 Task: Choose the host language as Italian.
Action: Mouse moved to (927, 138)
Screenshot: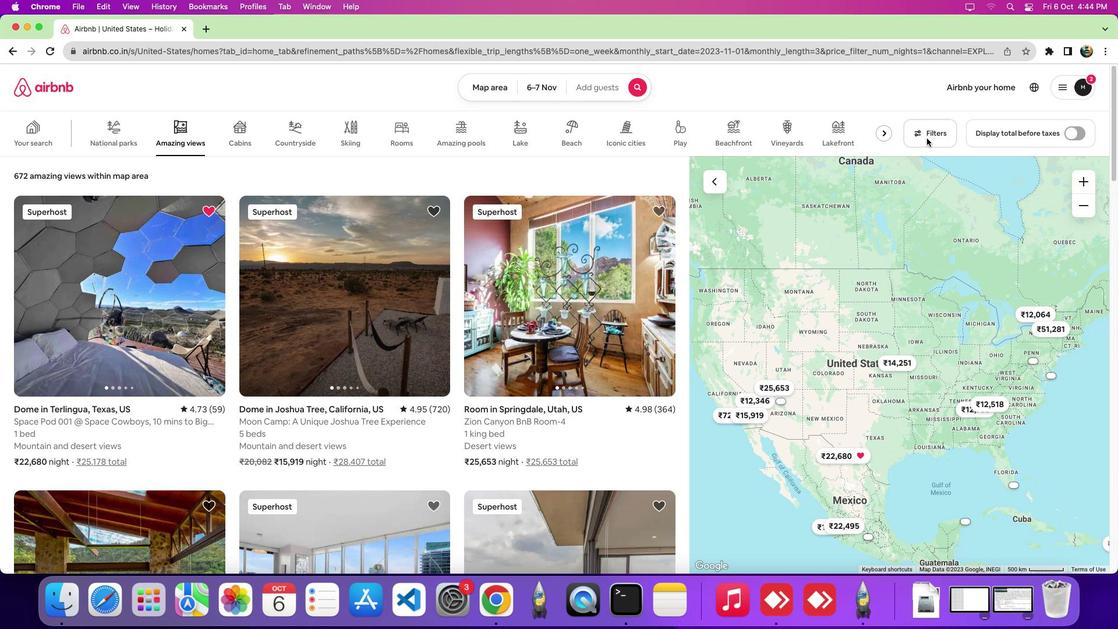 
Action: Mouse pressed left at (927, 138)
Screenshot: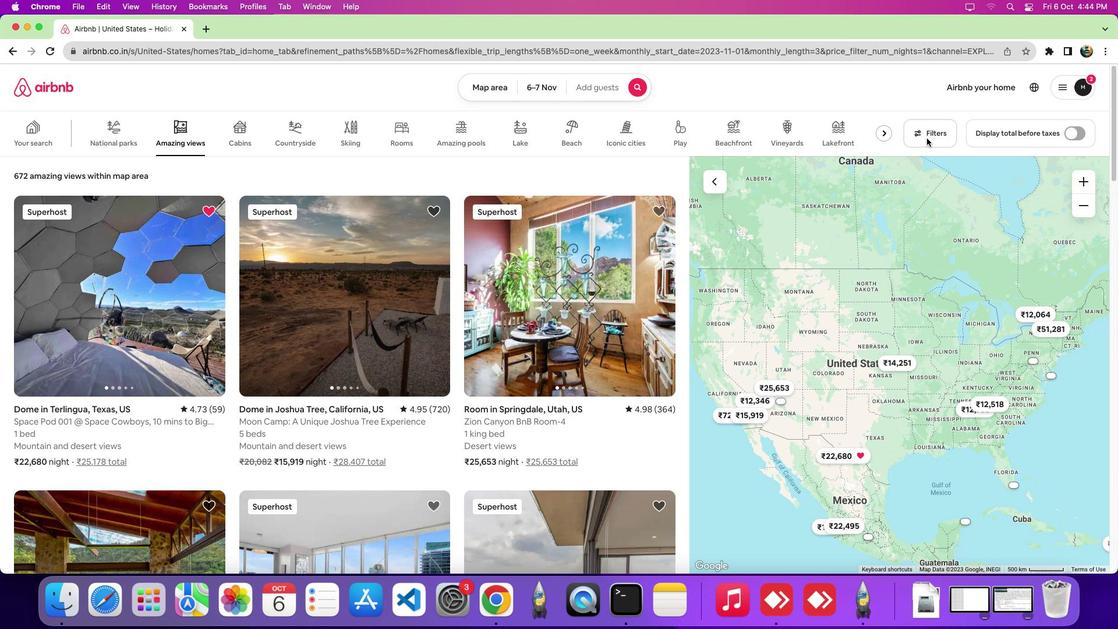 
Action: Mouse pressed left at (927, 138)
Screenshot: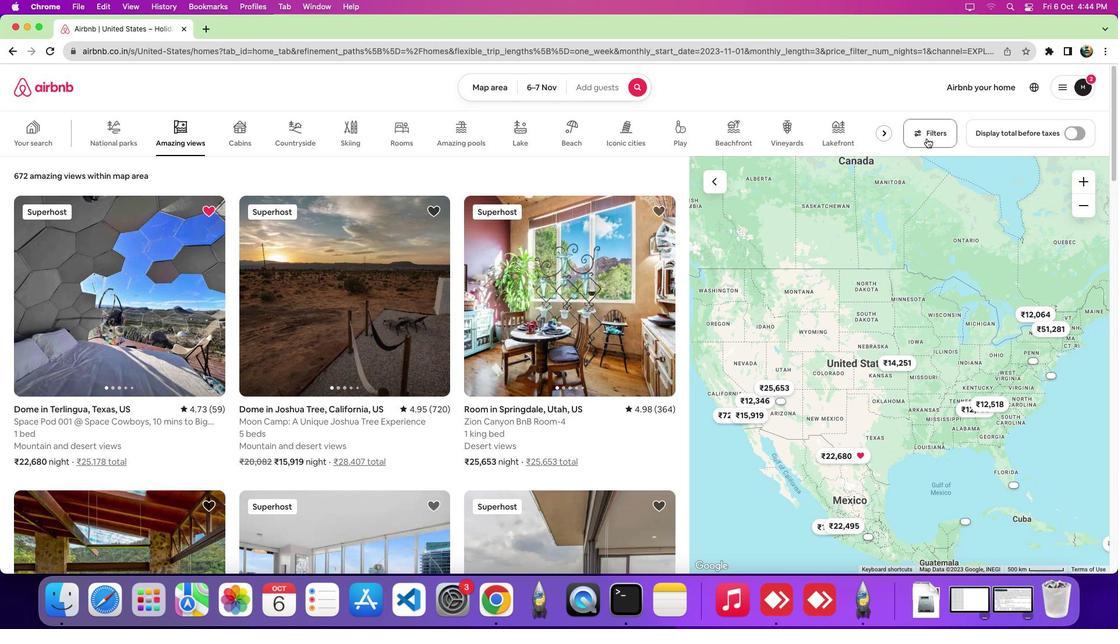 
Action: Mouse moved to (552, 202)
Screenshot: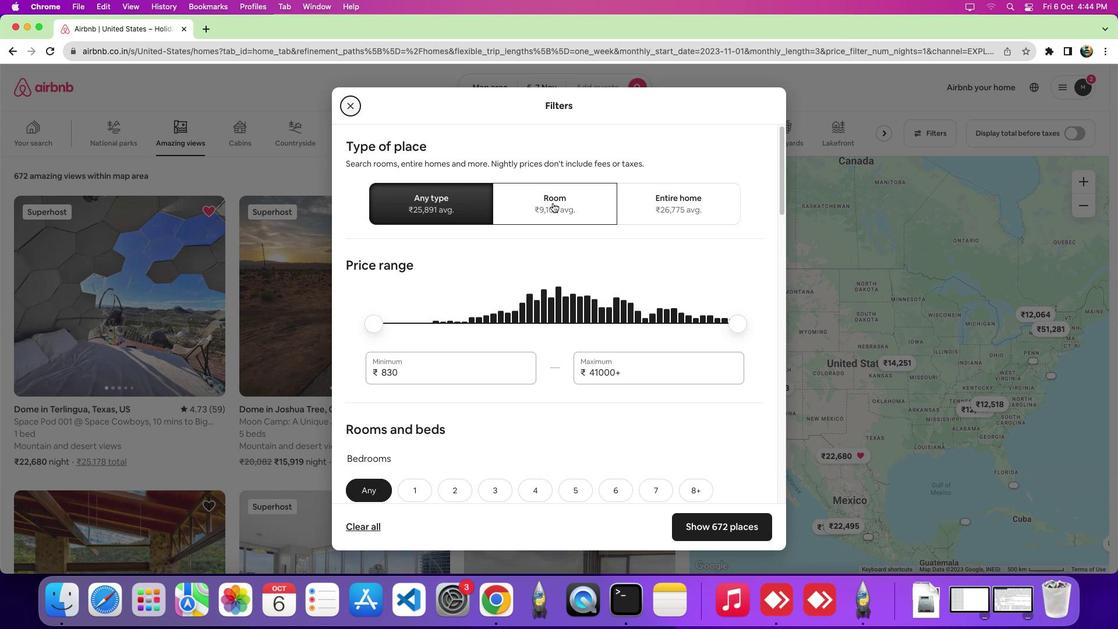 
Action: Mouse pressed left at (552, 202)
Screenshot: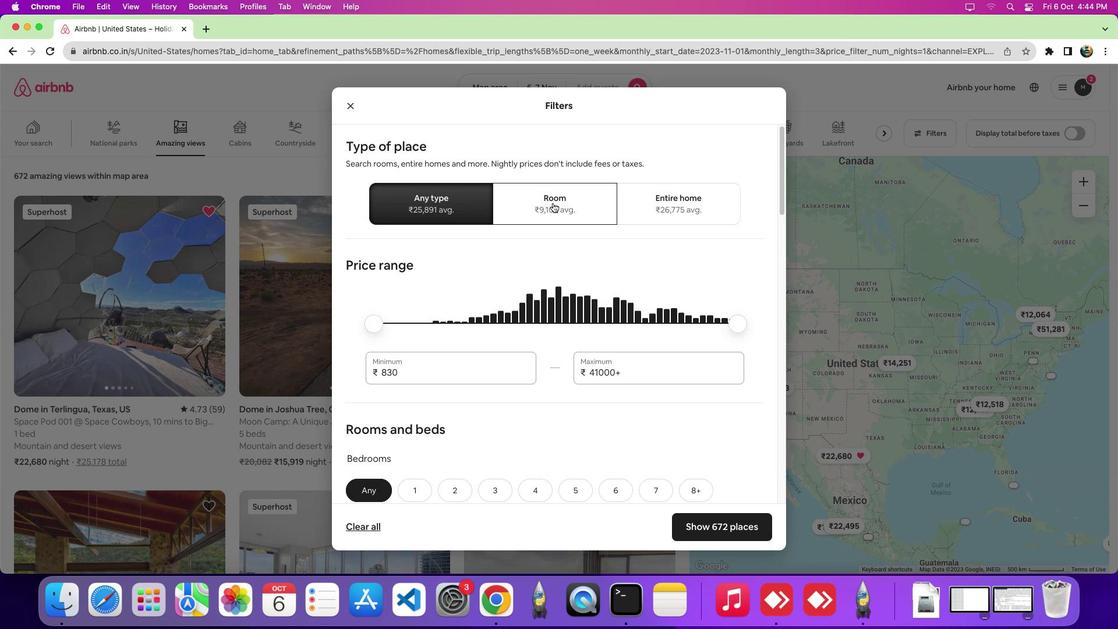 
Action: Mouse moved to (558, 423)
Screenshot: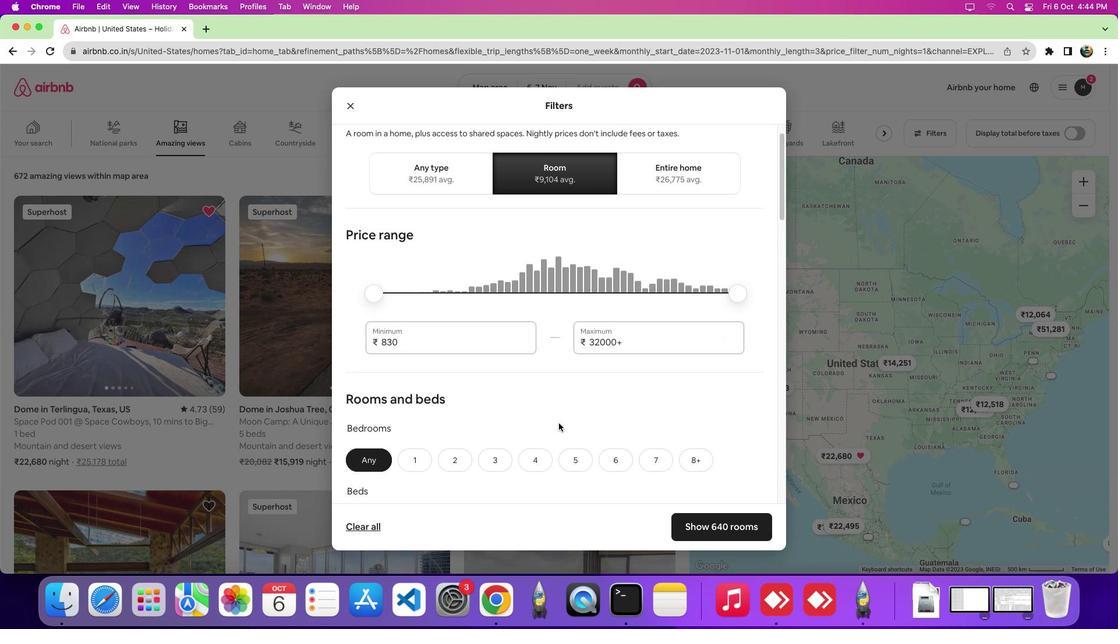 
Action: Mouse scrolled (558, 423) with delta (0, 0)
Screenshot: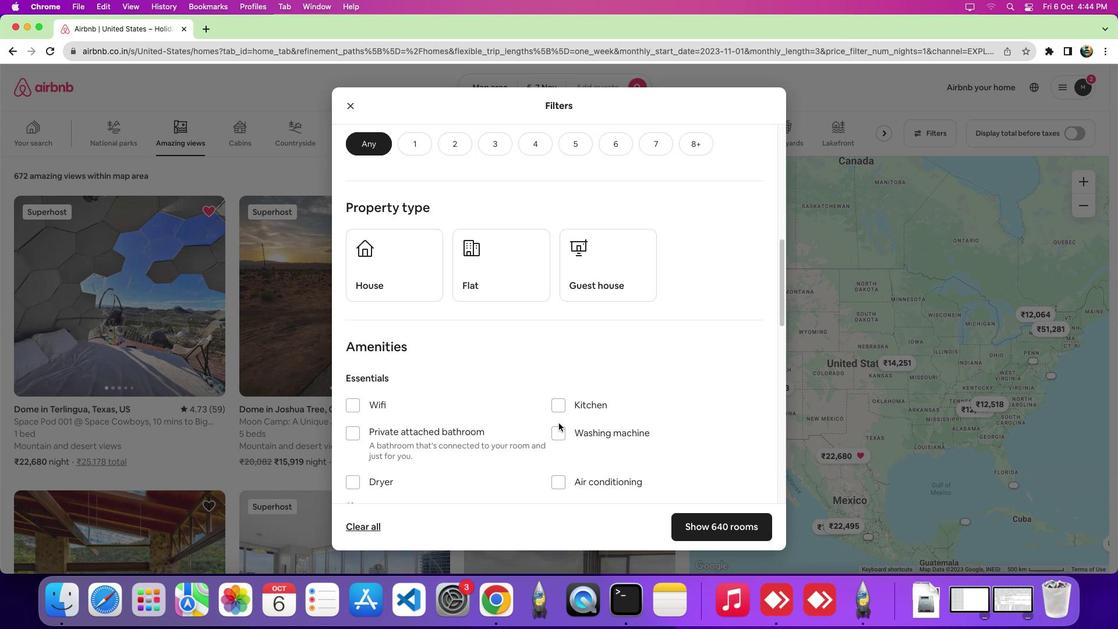 
Action: Mouse scrolled (558, 423) with delta (0, -1)
Screenshot: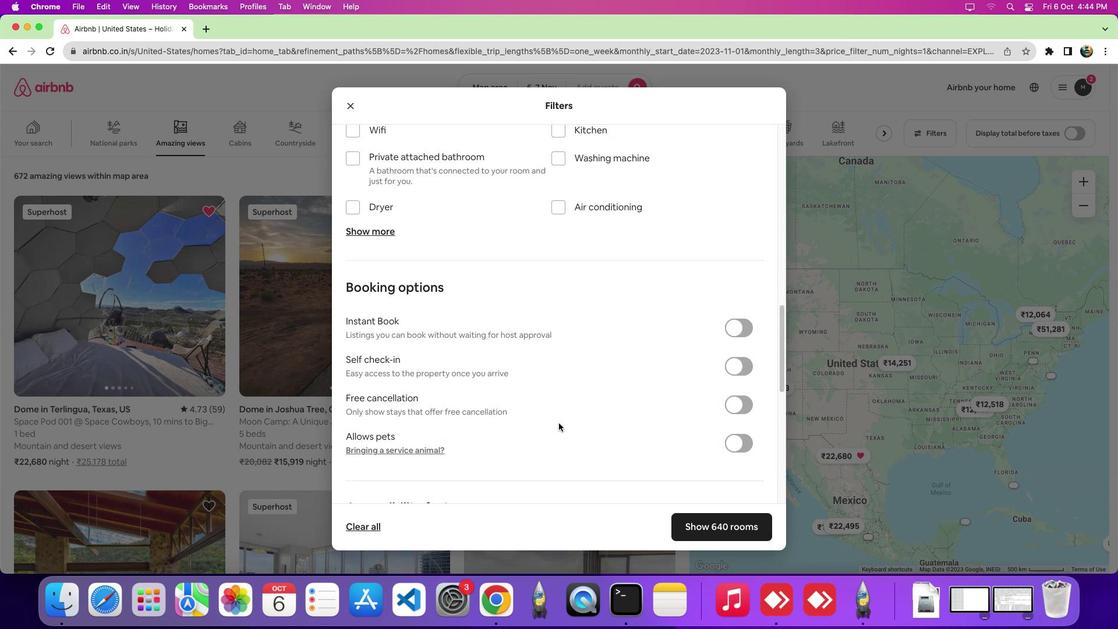 
Action: Mouse scrolled (558, 423) with delta (0, -5)
Screenshot: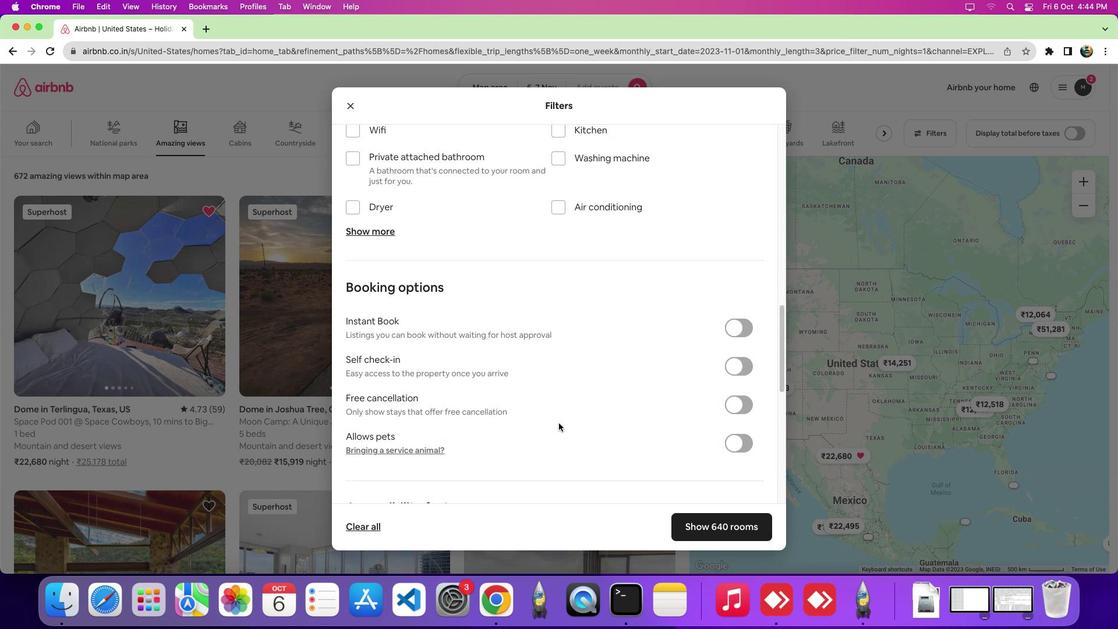 
Action: Mouse scrolled (558, 423) with delta (0, -7)
Screenshot: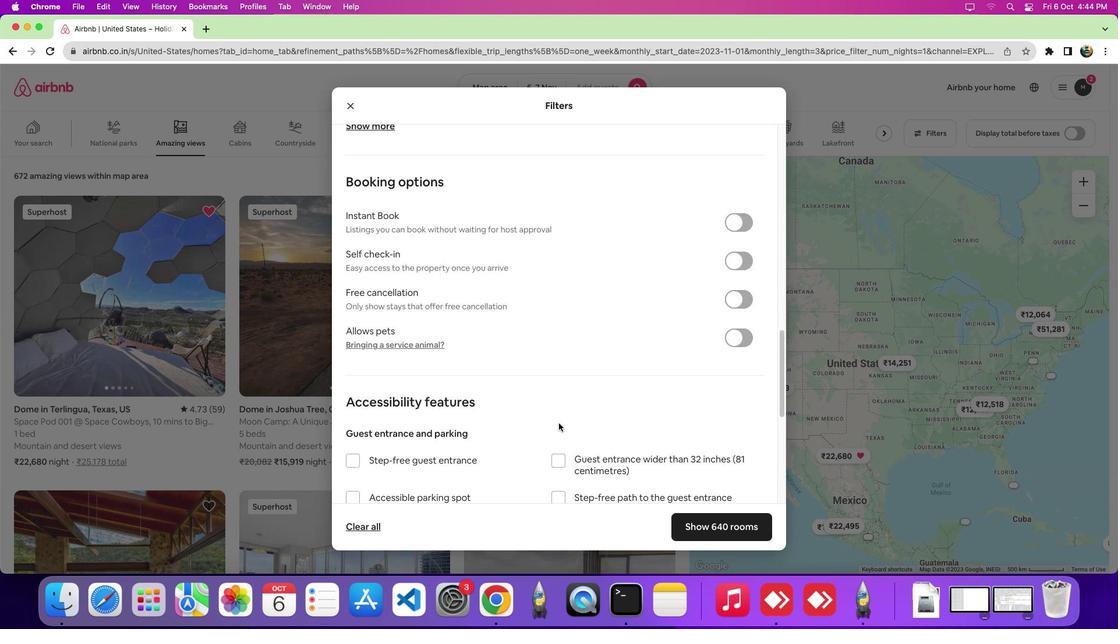 
Action: Mouse scrolled (558, 423) with delta (0, -8)
Screenshot: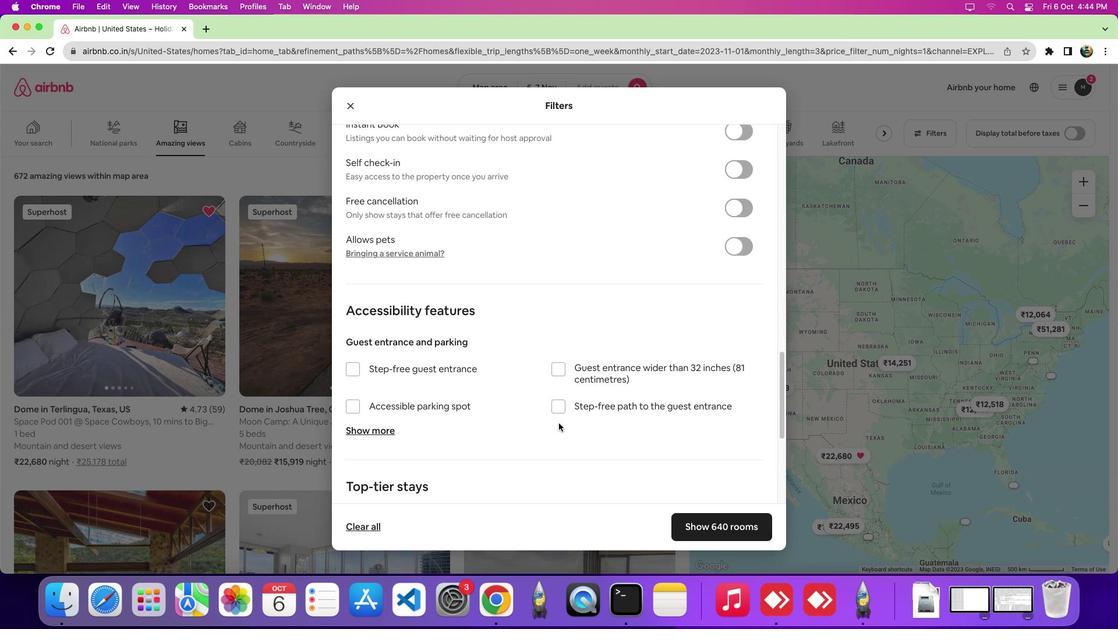 
Action: Mouse scrolled (558, 423) with delta (0, 0)
Screenshot: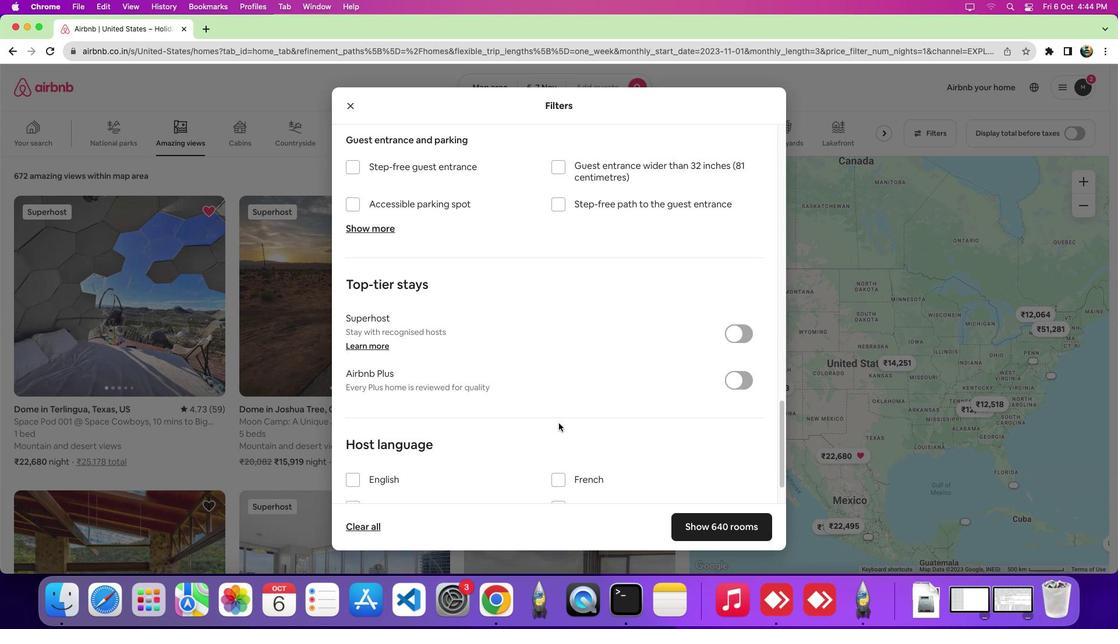 
Action: Mouse scrolled (558, 423) with delta (0, -1)
Screenshot: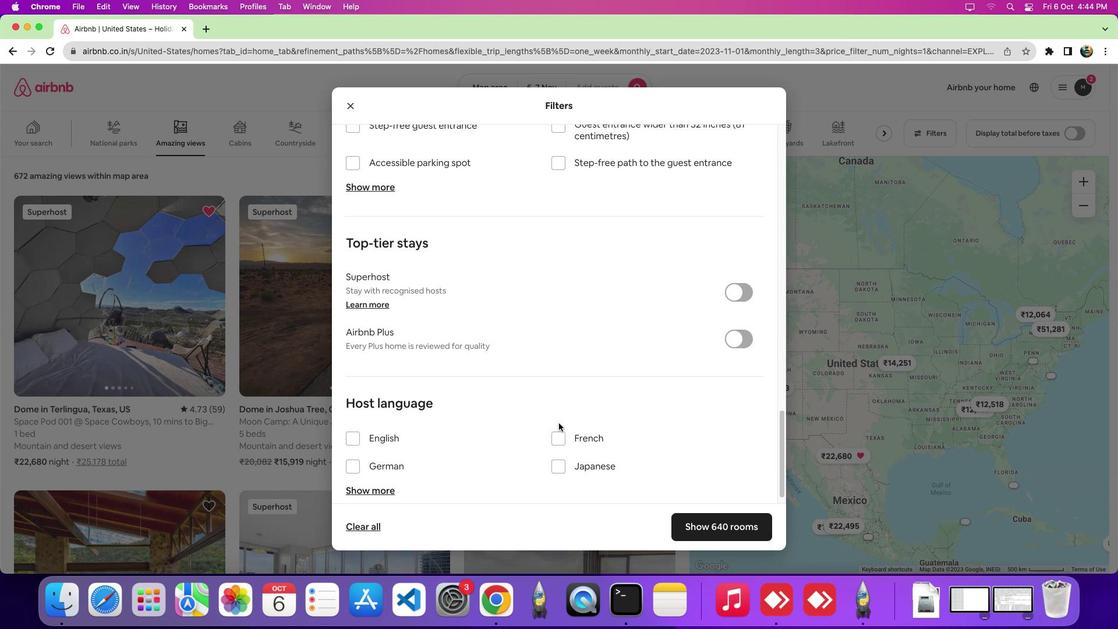 
Action: Mouse scrolled (558, 423) with delta (0, -5)
Screenshot: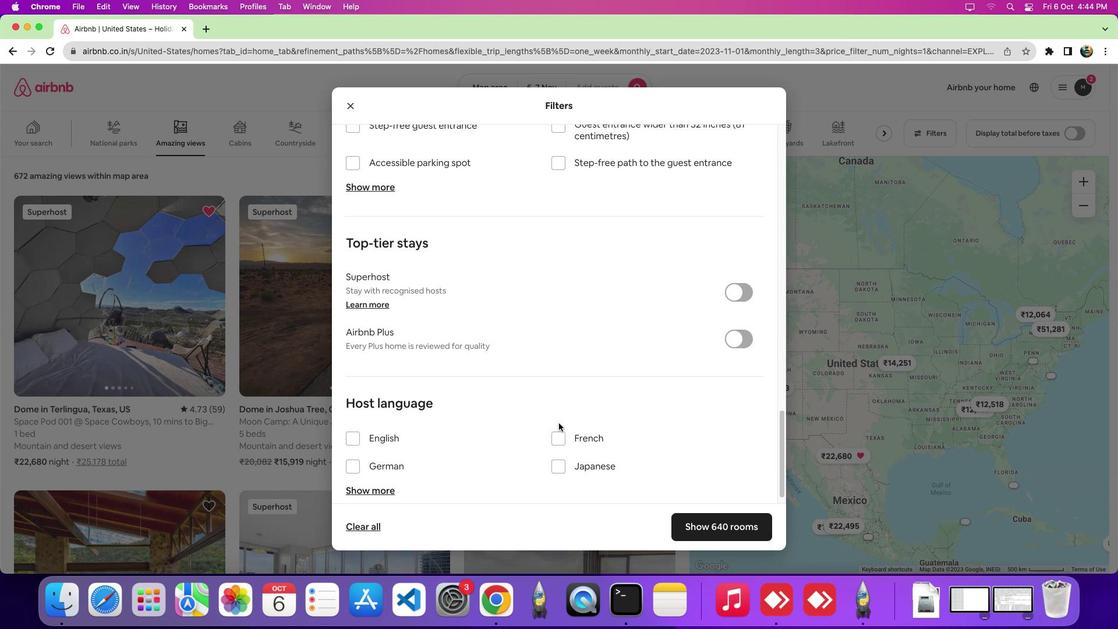 
Action: Mouse scrolled (558, 423) with delta (0, -8)
Screenshot: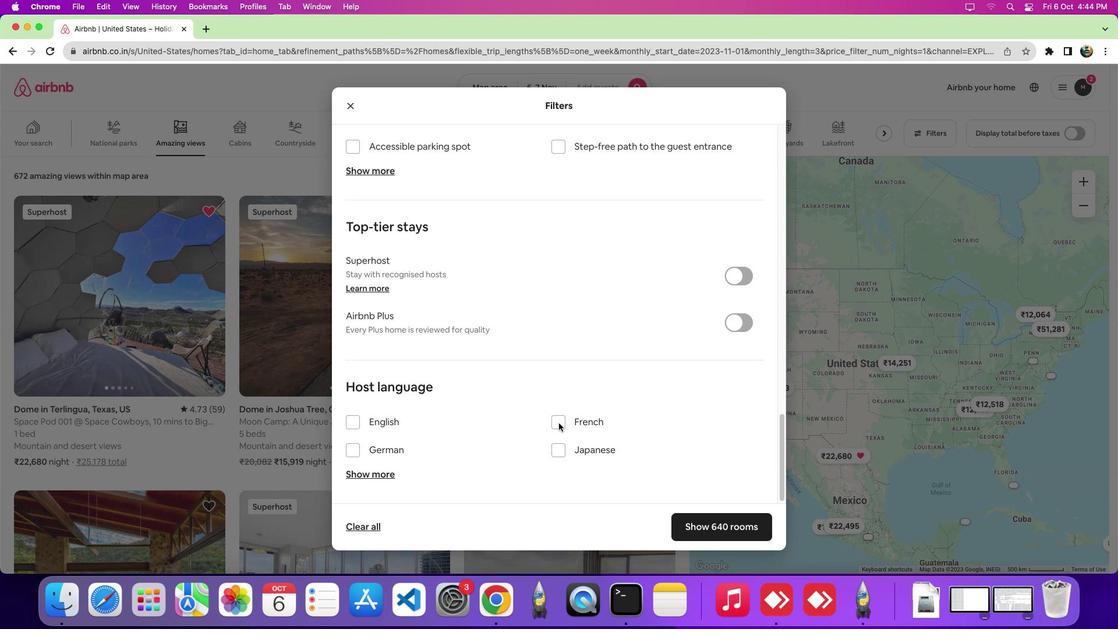 
Action: Mouse scrolled (558, 423) with delta (0, -8)
Screenshot: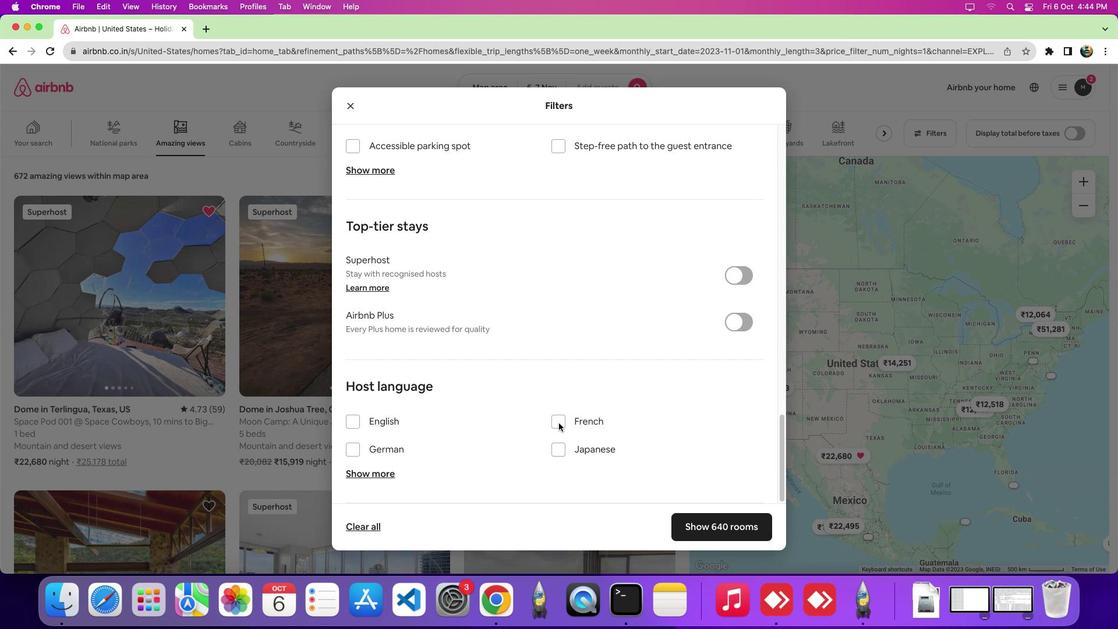 
Action: Mouse moved to (549, 429)
Screenshot: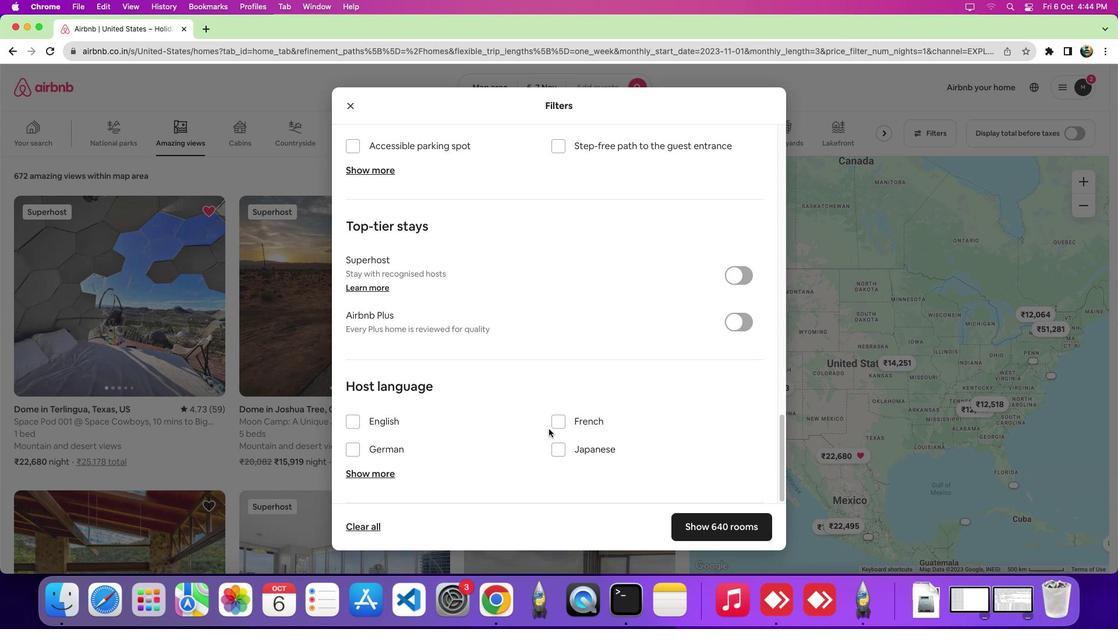 
Action: Mouse scrolled (549, 429) with delta (0, 0)
Screenshot: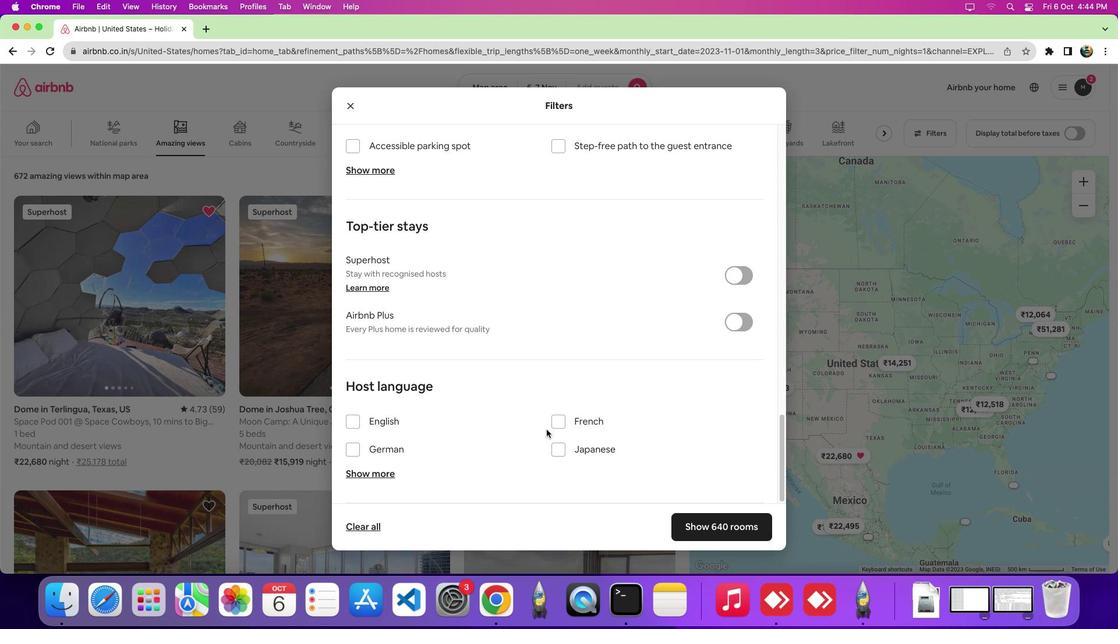 
Action: Mouse scrolled (549, 429) with delta (0, -1)
Screenshot: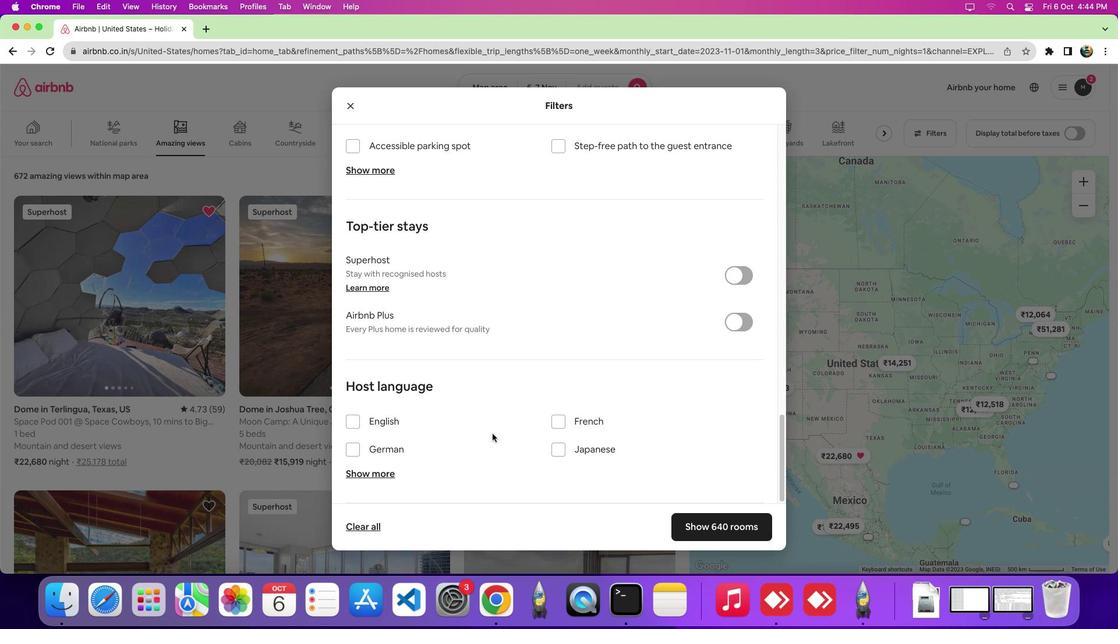 
Action: Mouse scrolled (549, 429) with delta (0, -4)
Screenshot: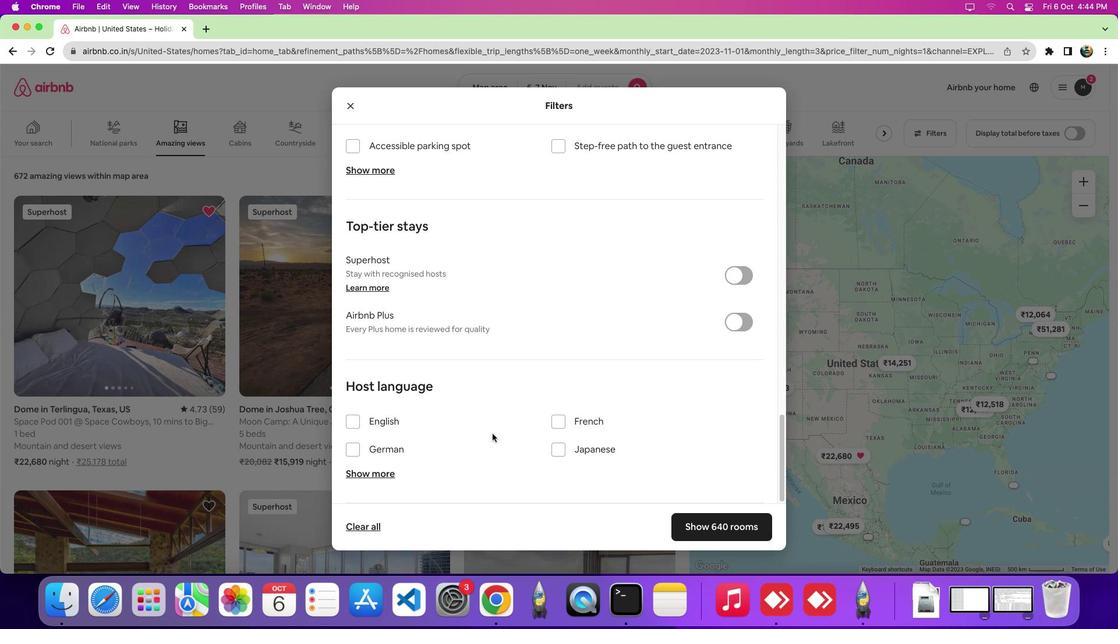 
Action: Mouse scrolled (549, 429) with delta (0, -6)
Screenshot: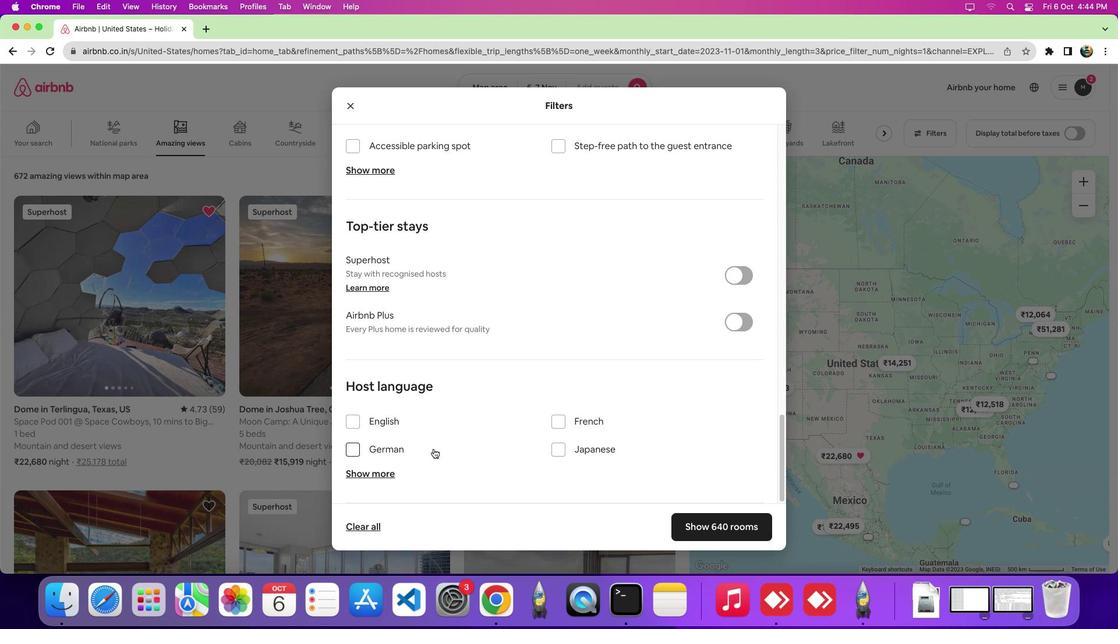 
Action: Mouse moved to (370, 475)
Screenshot: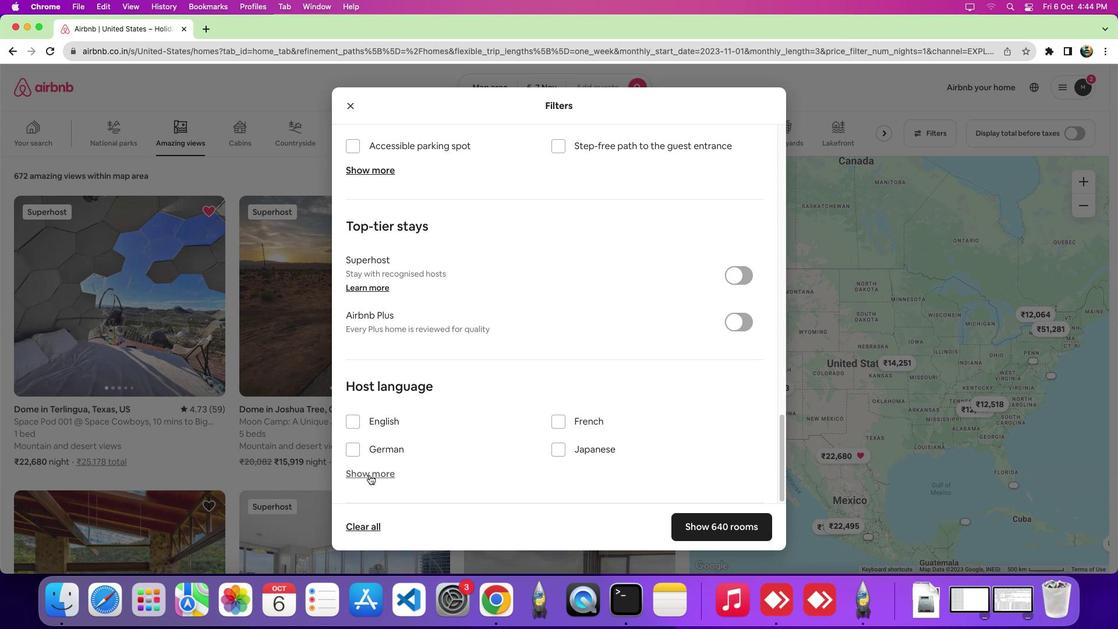 
Action: Mouse pressed left at (370, 475)
Screenshot: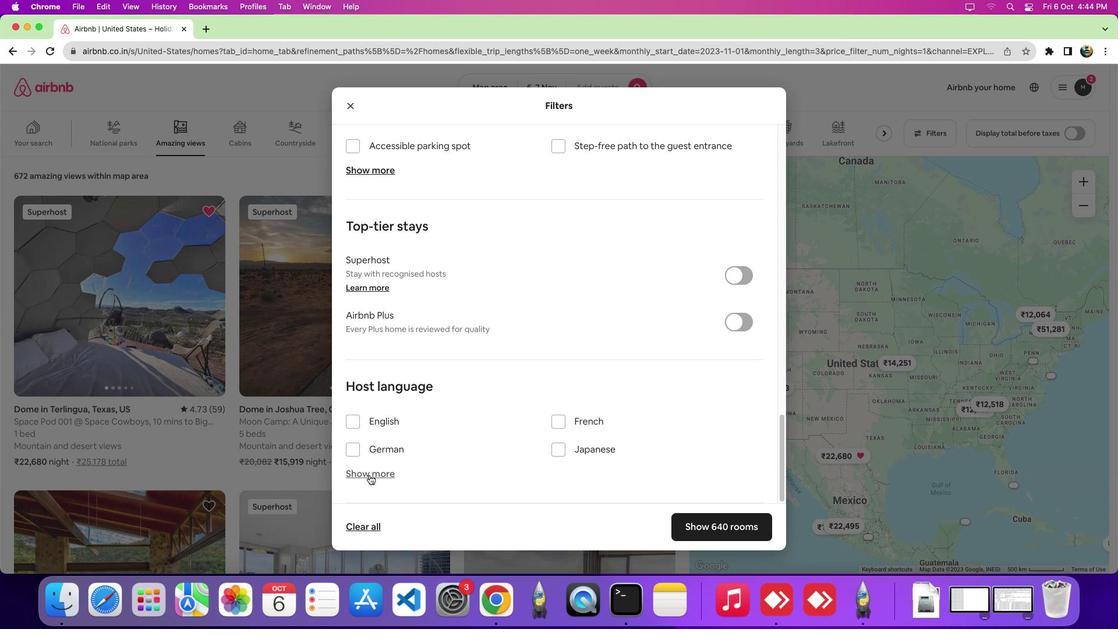 
Action: Mouse moved to (466, 459)
Screenshot: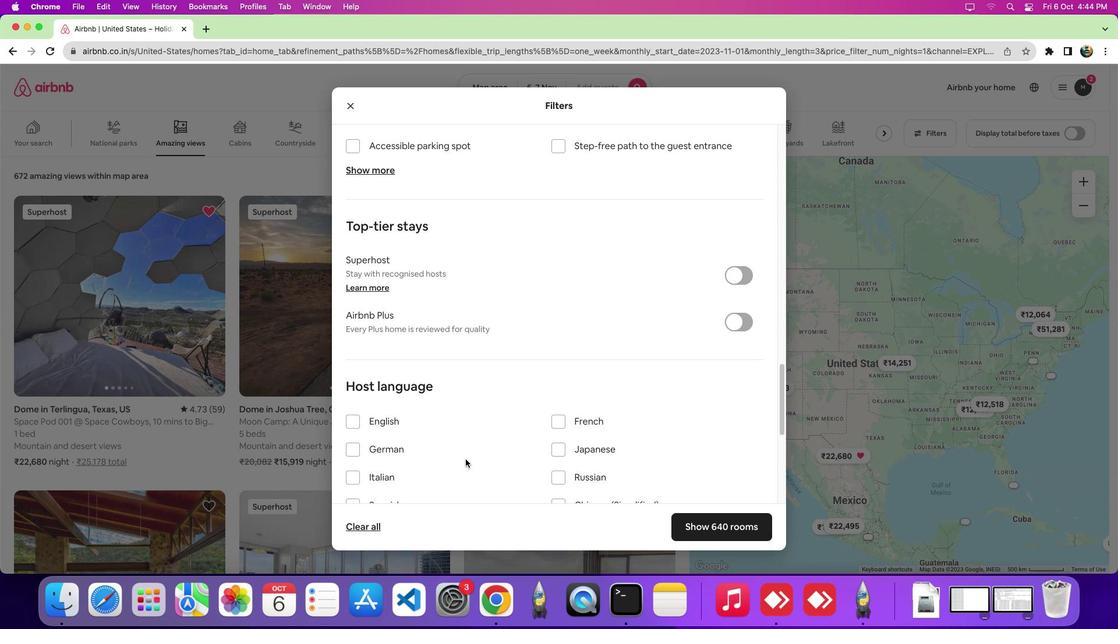
Action: Mouse scrolled (466, 459) with delta (0, 0)
Screenshot: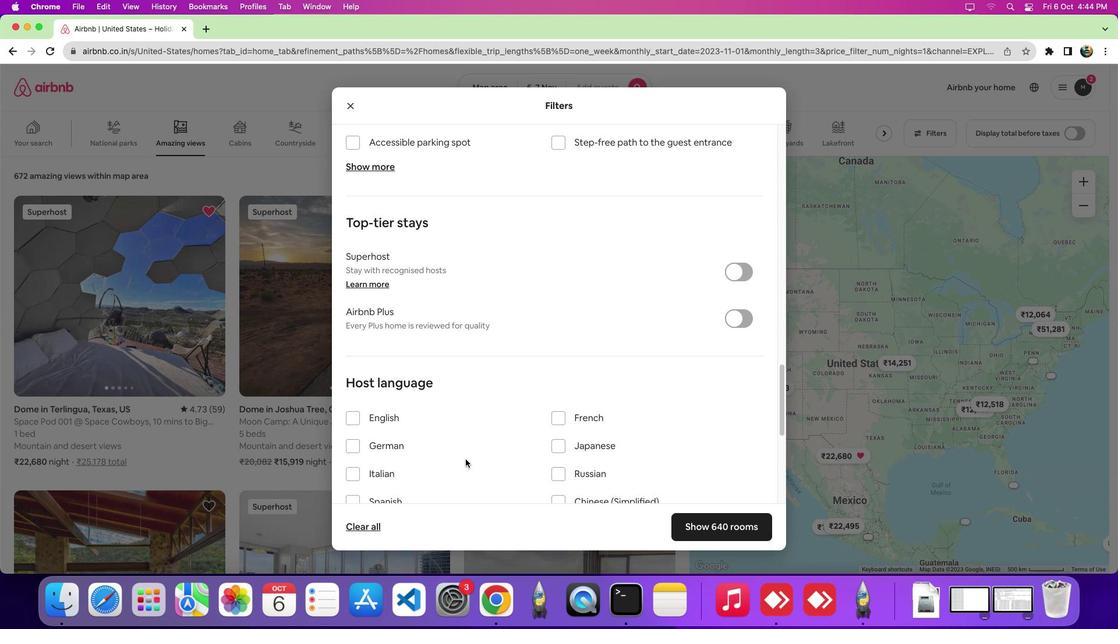 
Action: Mouse scrolled (466, 459) with delta (0, 0)
Screenshot: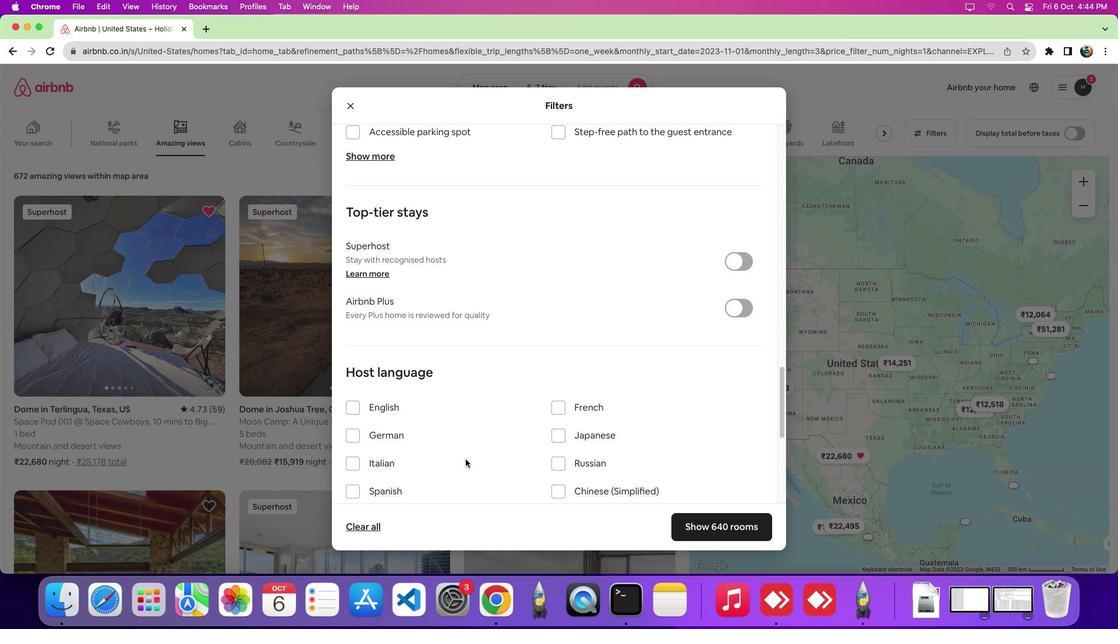 
Action: Mouse scrolled (466, 459) with delta (0, -1)
Screenshot: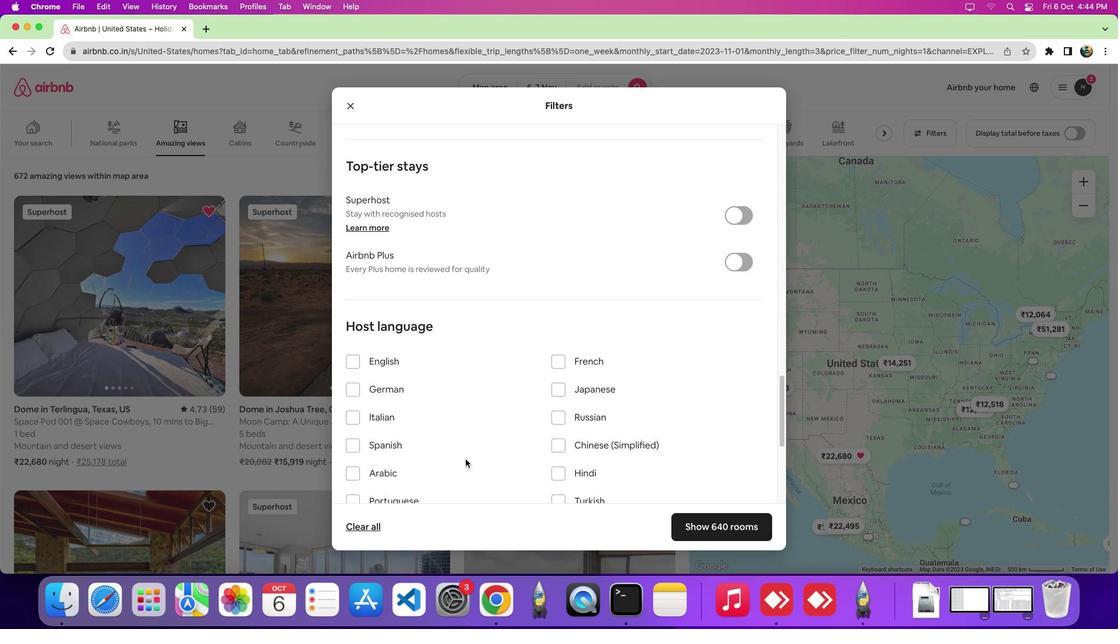 
Action: Mouse moved to (360, 404)
Screenshot: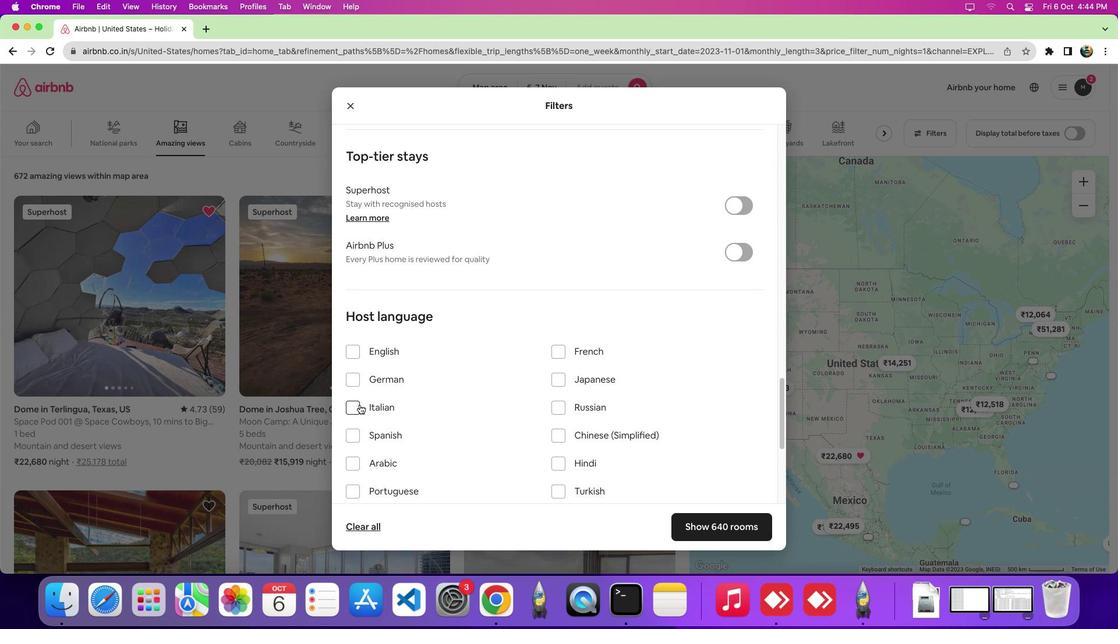 
Action: Mouse pressed left at (360, 404)
Screenshot: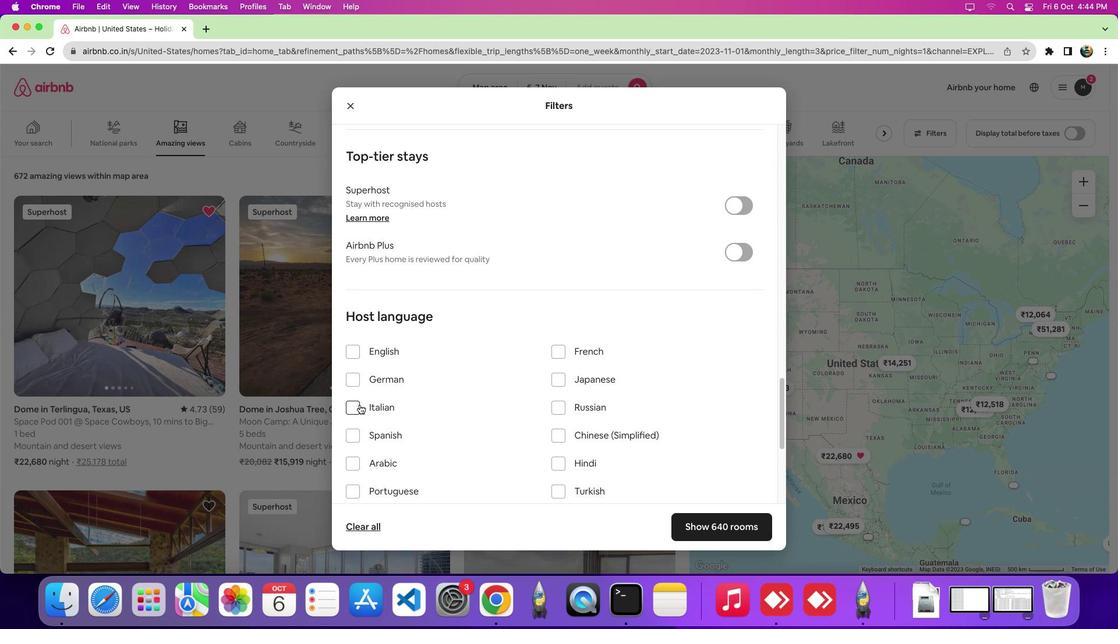 
